 Task: Add filter "High" in priority.
Action: Mouse moved to (883, 240)
Screenshot: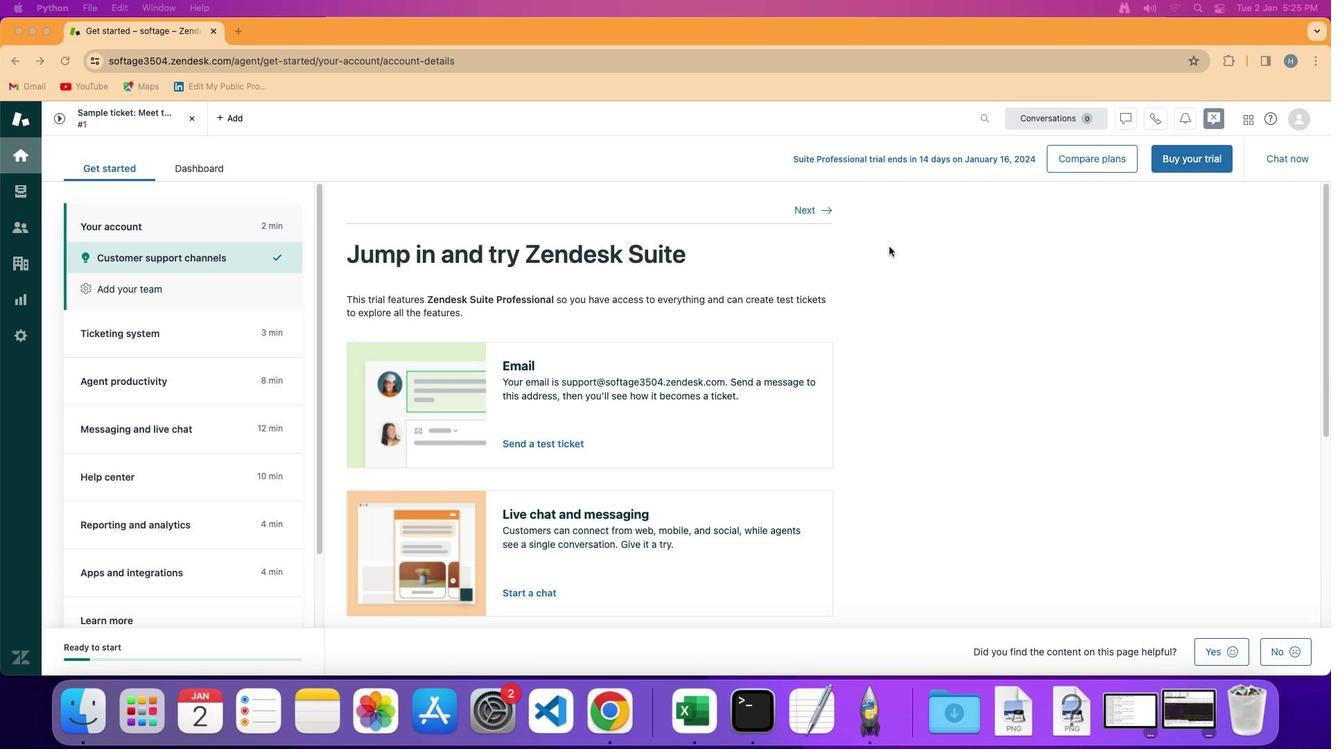 
Action: Mouse pressed left at (883, 240)
Screenshot: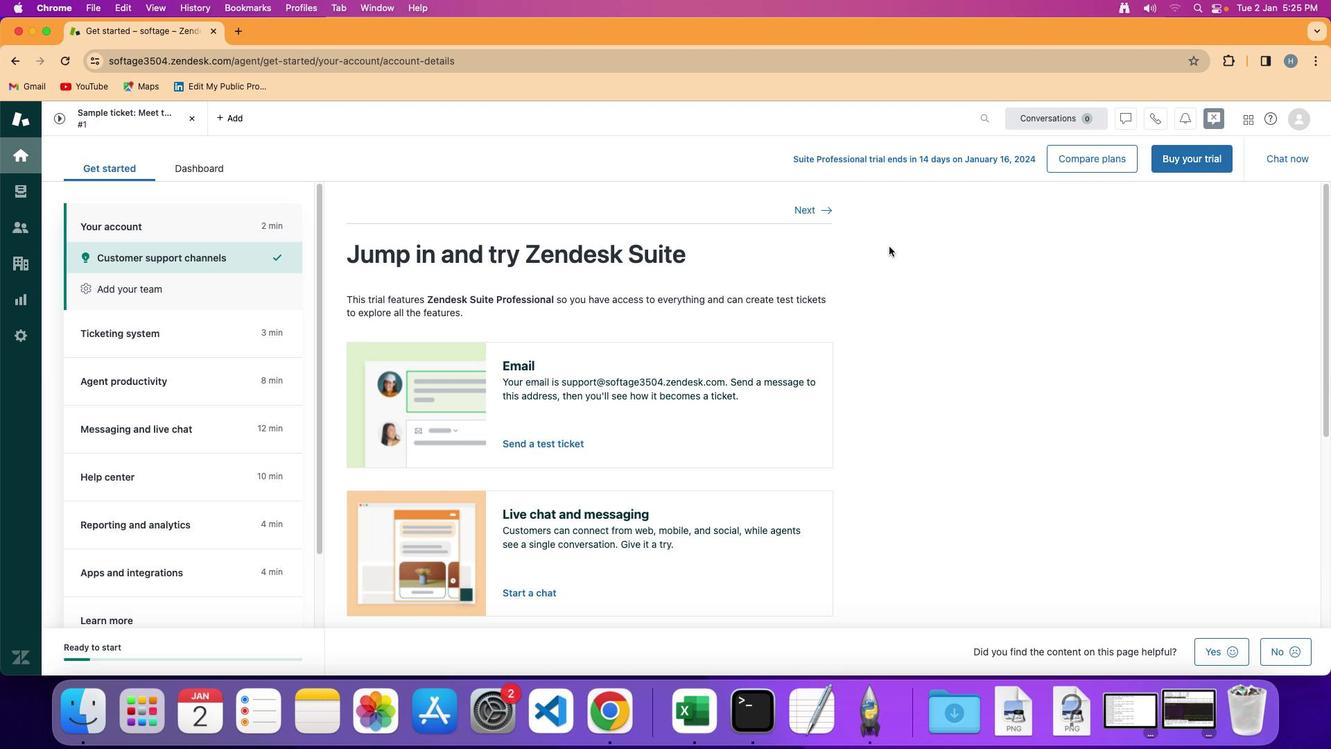 
Action: Mouse moved to (16, 185)
Screenshot: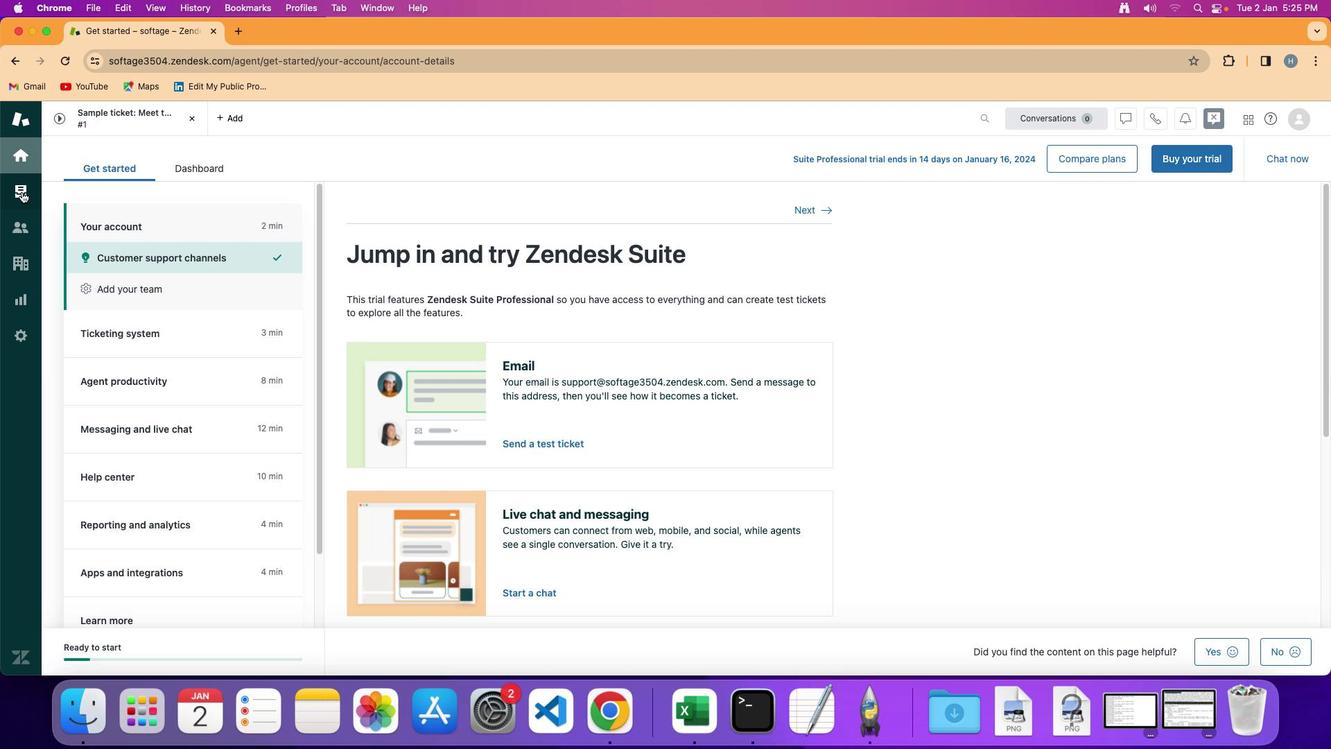 
Action: Mouse pressed left at (16, 185)
Screenshot: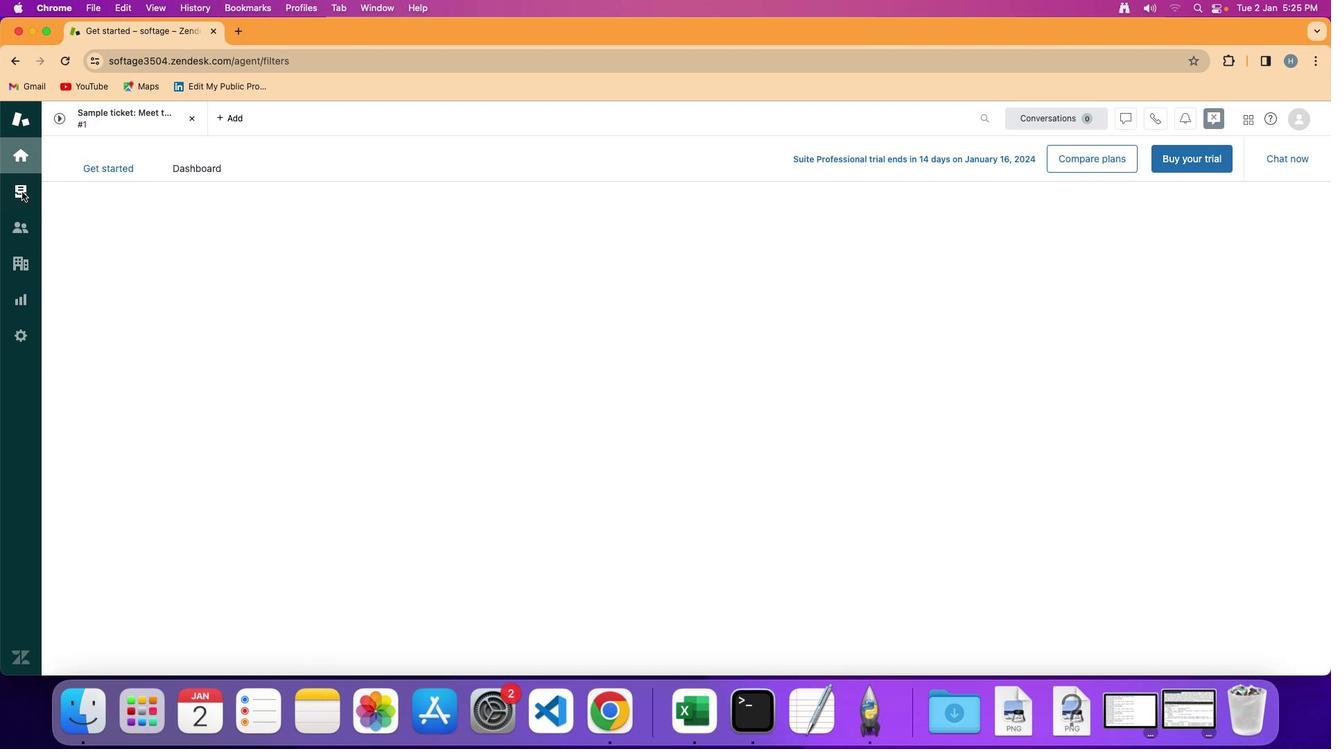 
Action: Mouse moved to (97, 267)
Screenshot: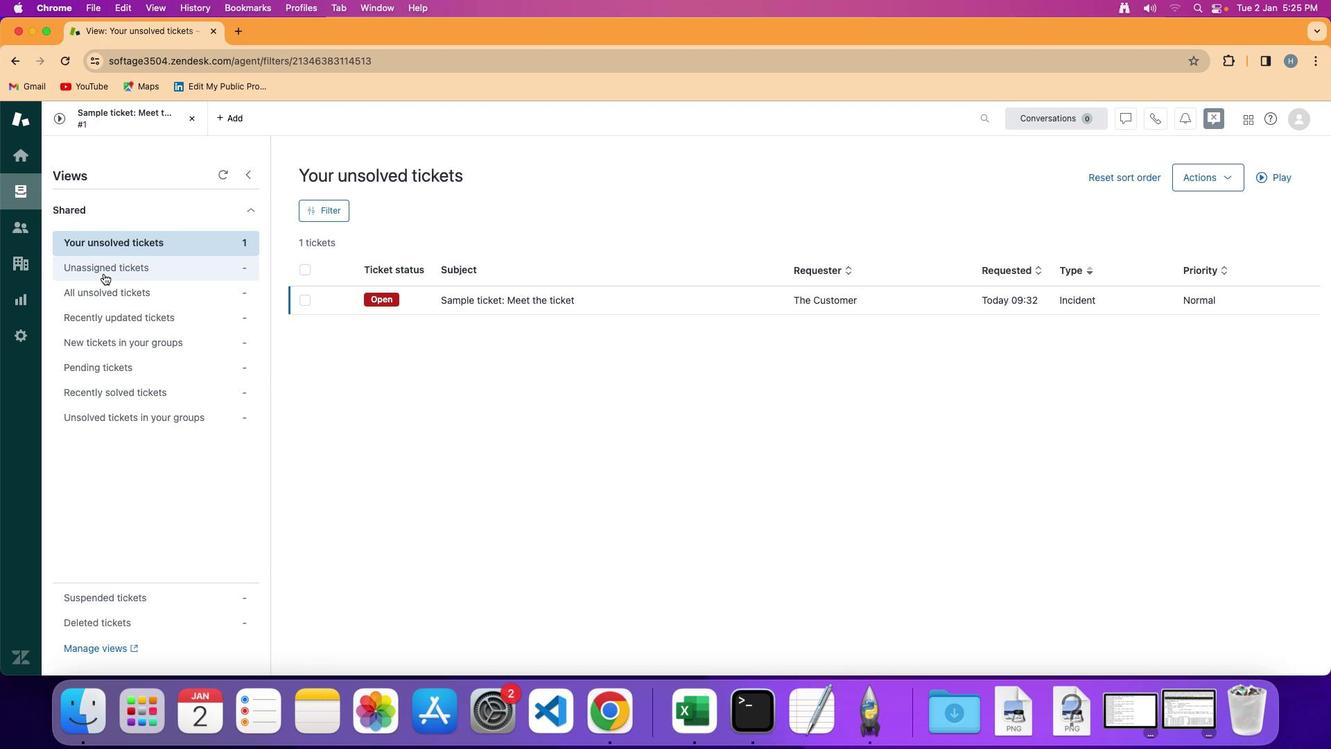 
Action: Mouse pressed left at (97, 267)
Screenshot: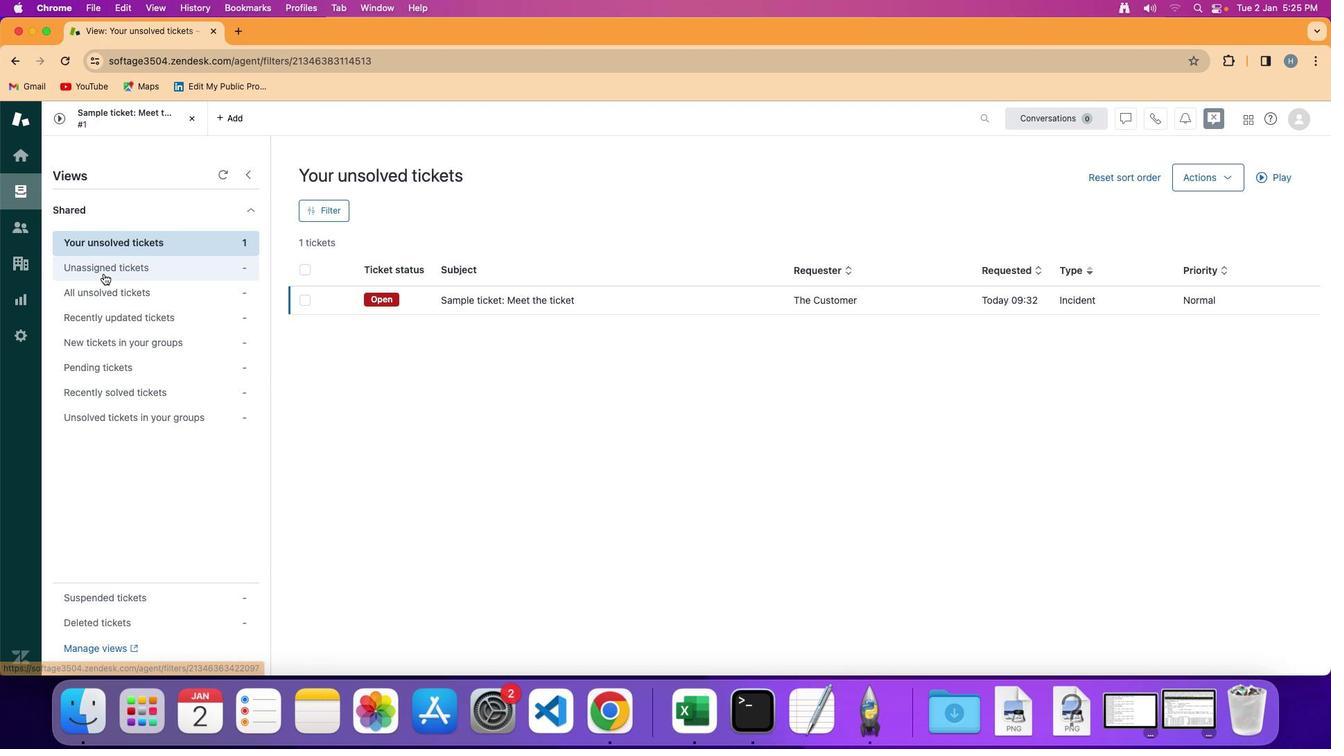 
Action: Mouse moved to (321, 207)
Screenshot: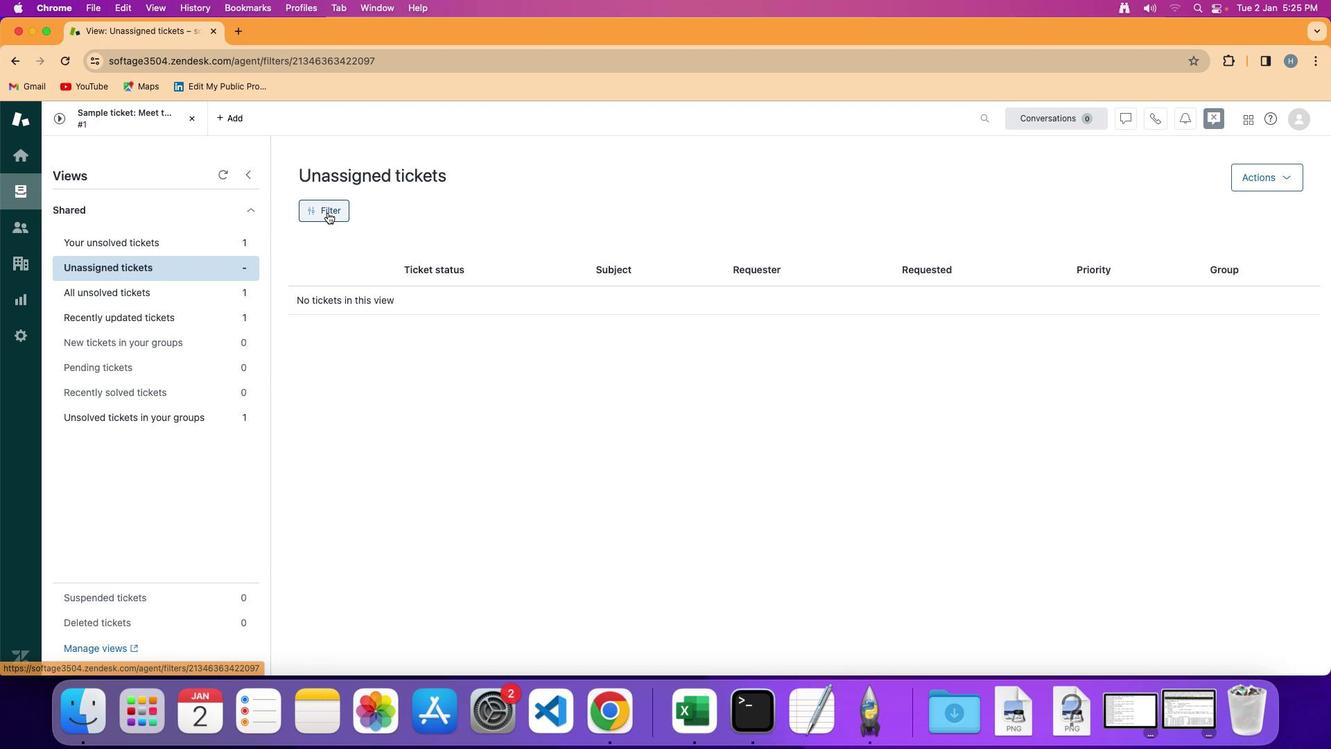 
Action: Mouse pressed left at (321, 207)
Screenshot: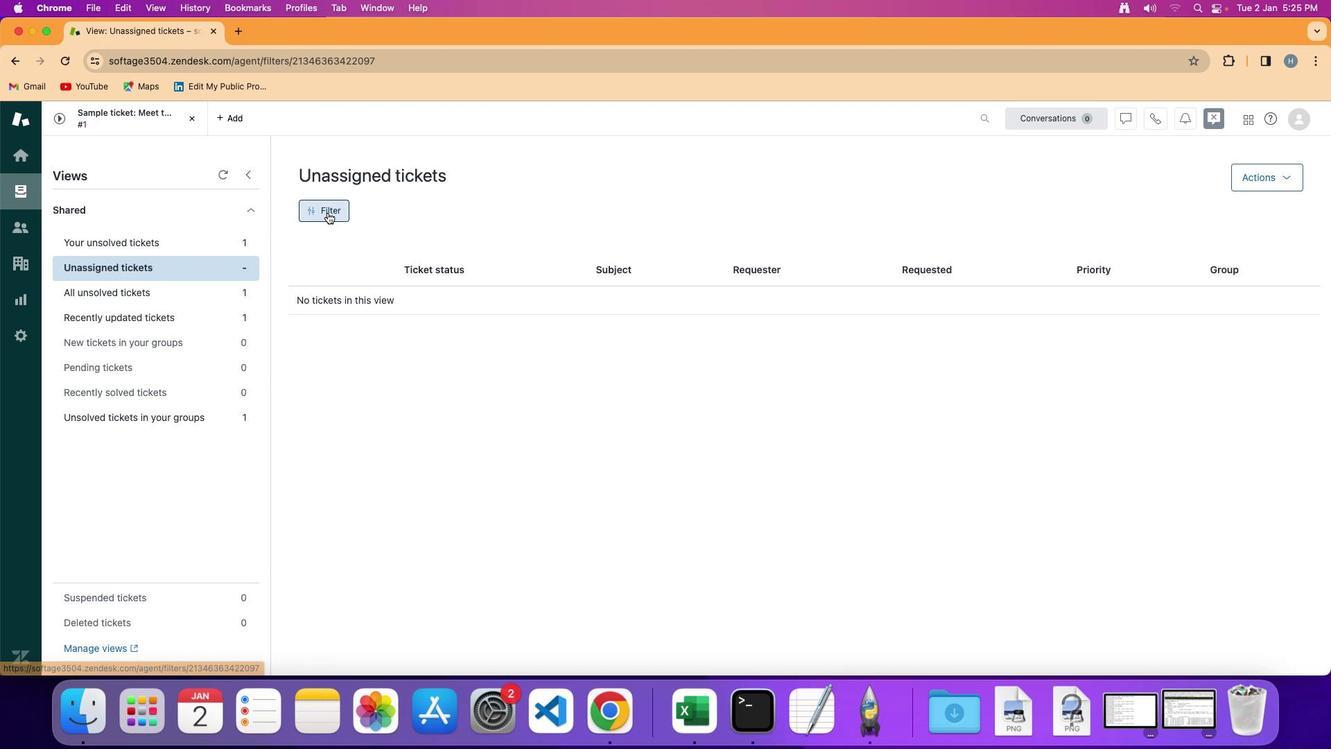 
Action: Mouse moved to (1130, 453)
Screenshot: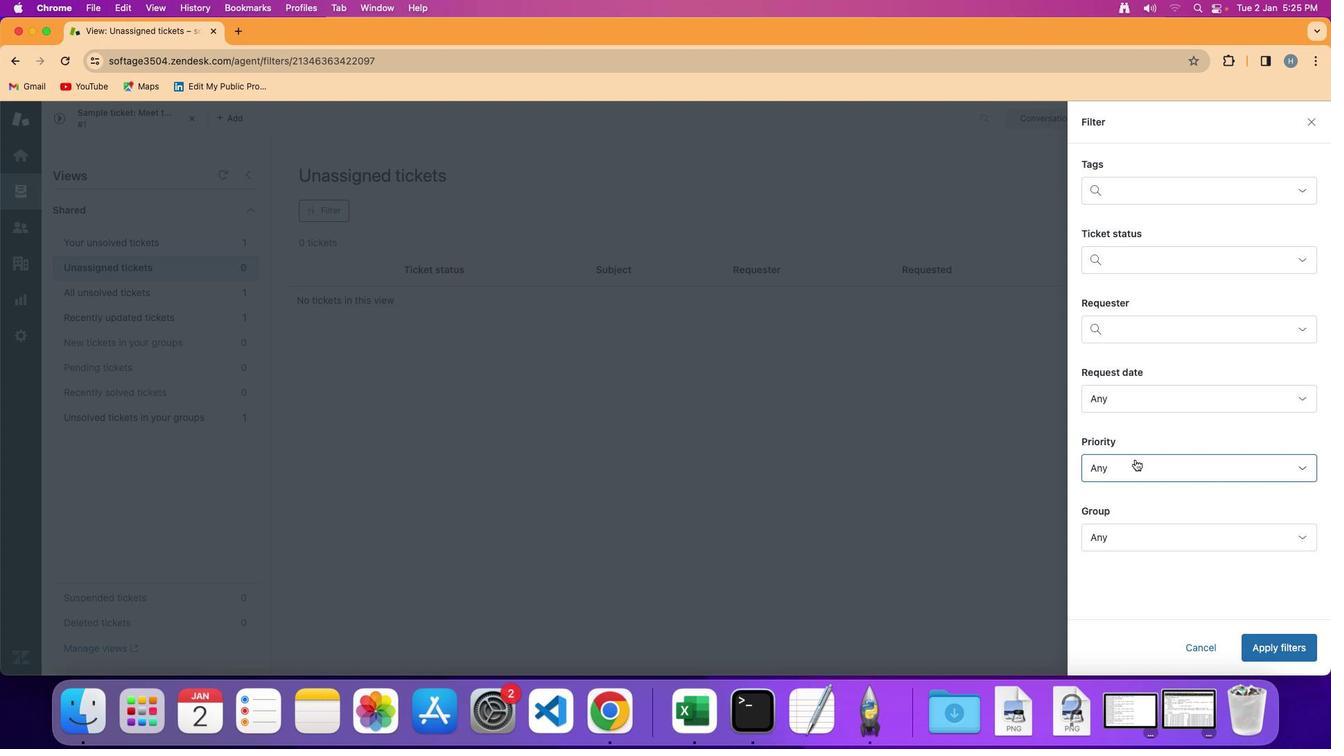 
Action: Mouse pressed left at (1130, 453)
Screenshot: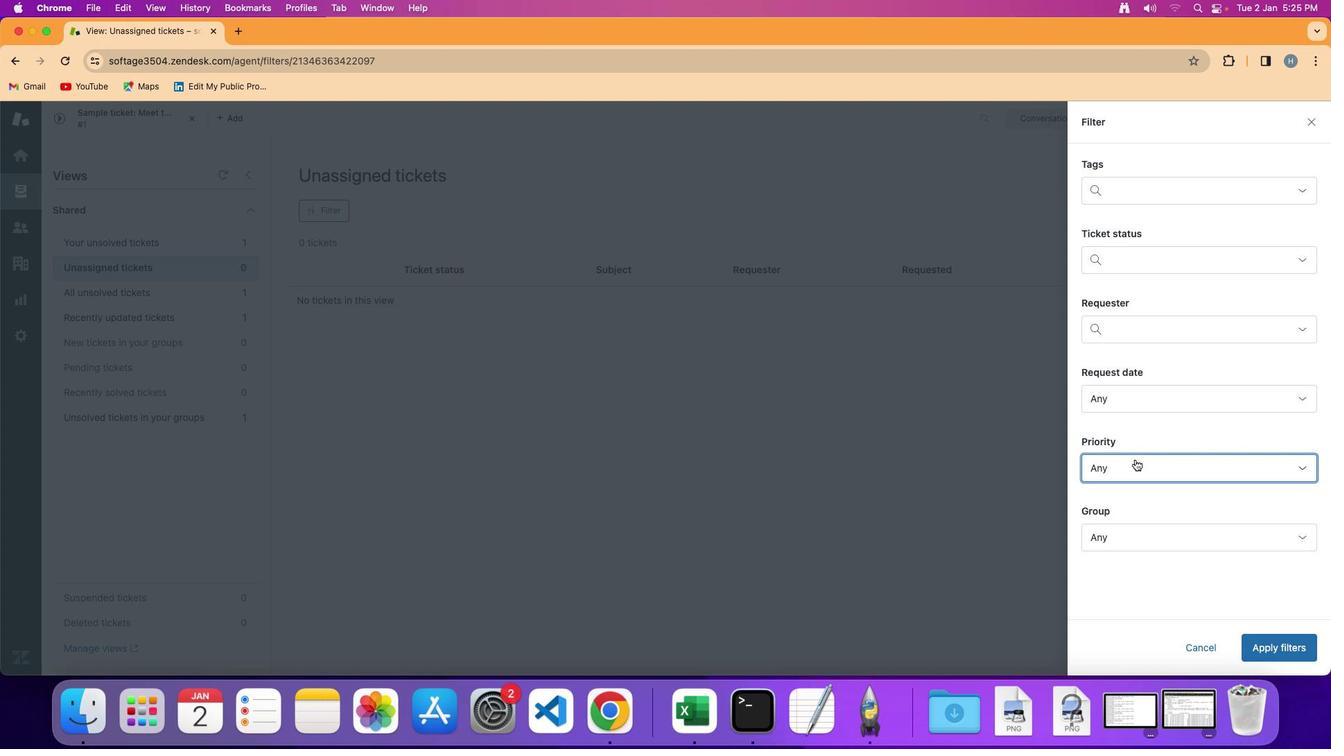 
Action: Mouse moved to (1153, 405)
Screenshot: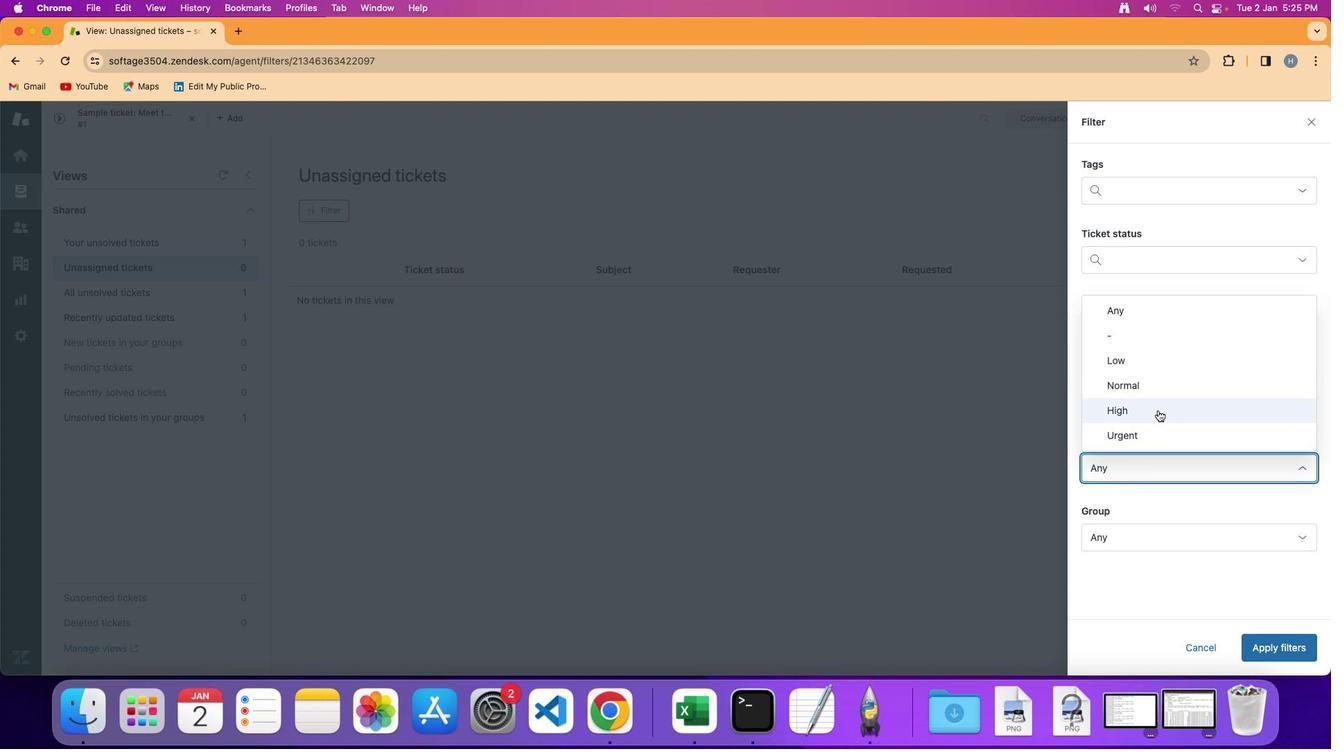 
Action: Mouse pressed left at (1153, 405)
Screenshot: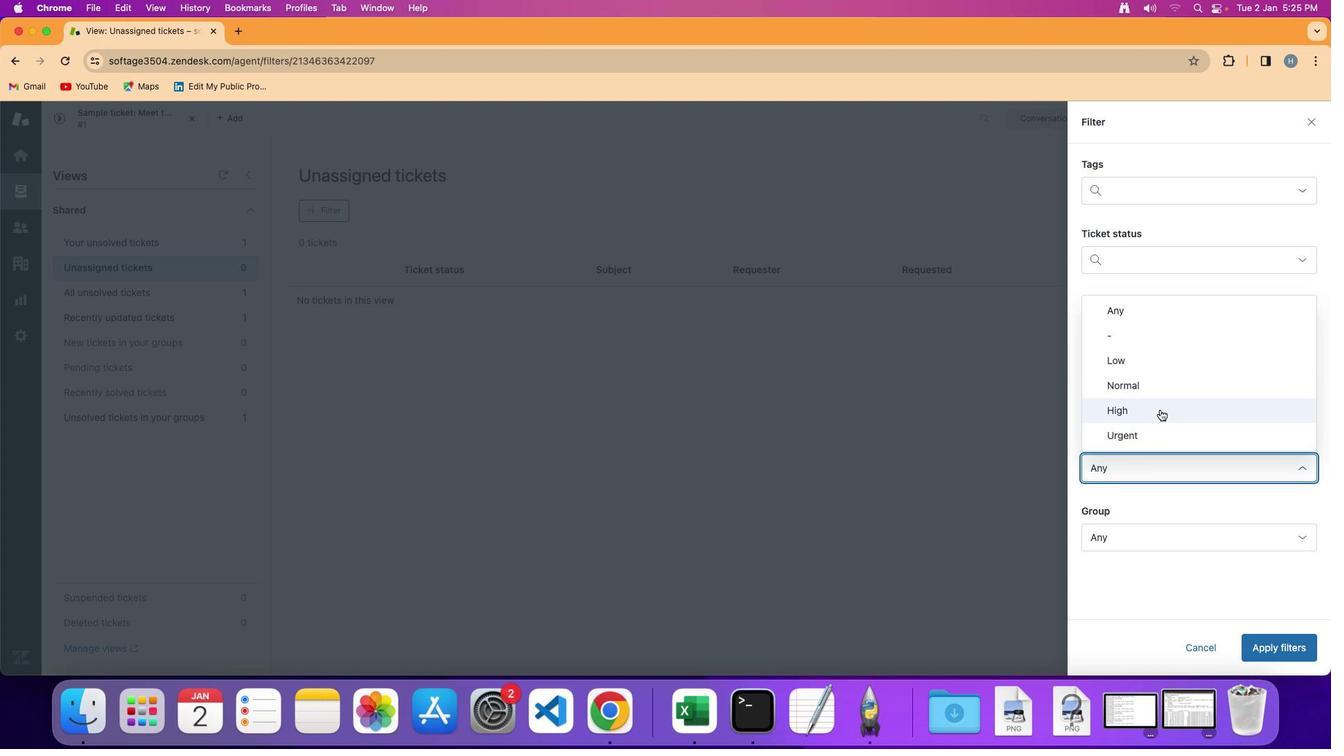 
Action: Mouse moved to (1259, 640)
Screenshot: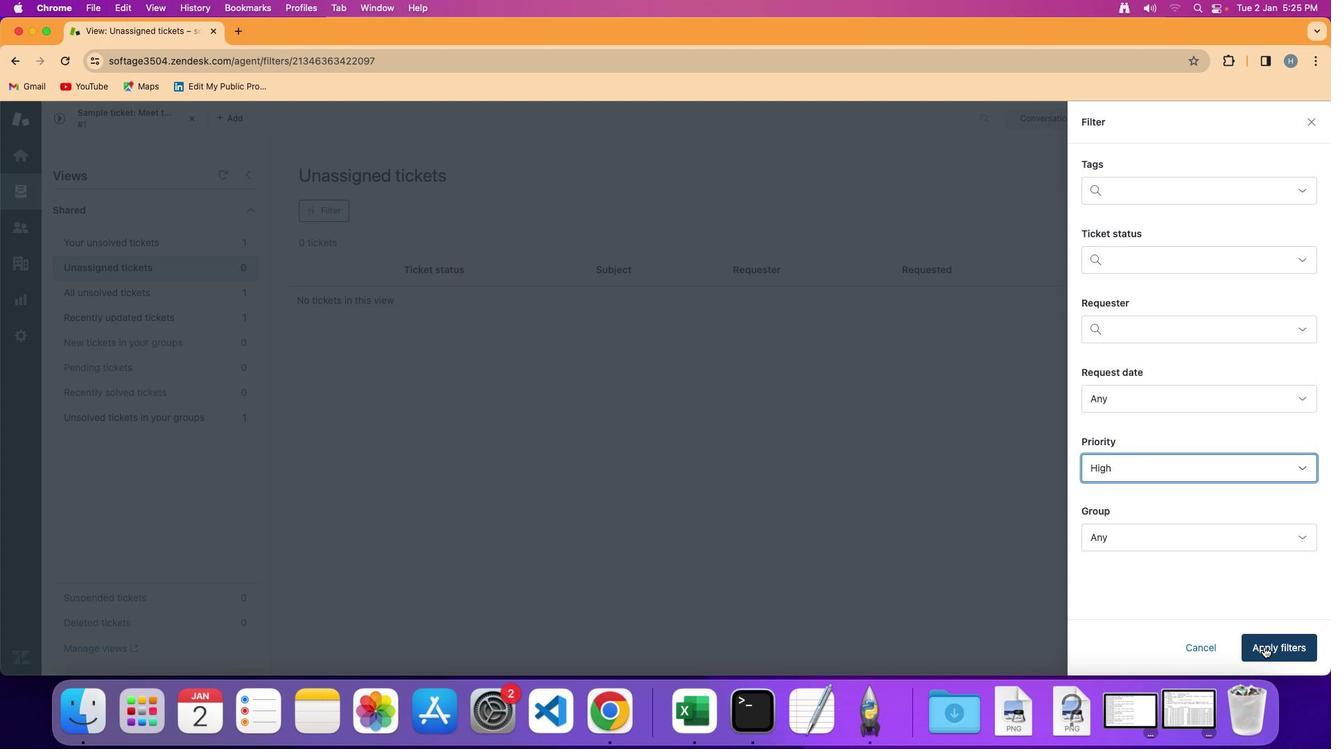 
Action: Mouse pressed left at (1259, 640)
Screenshot: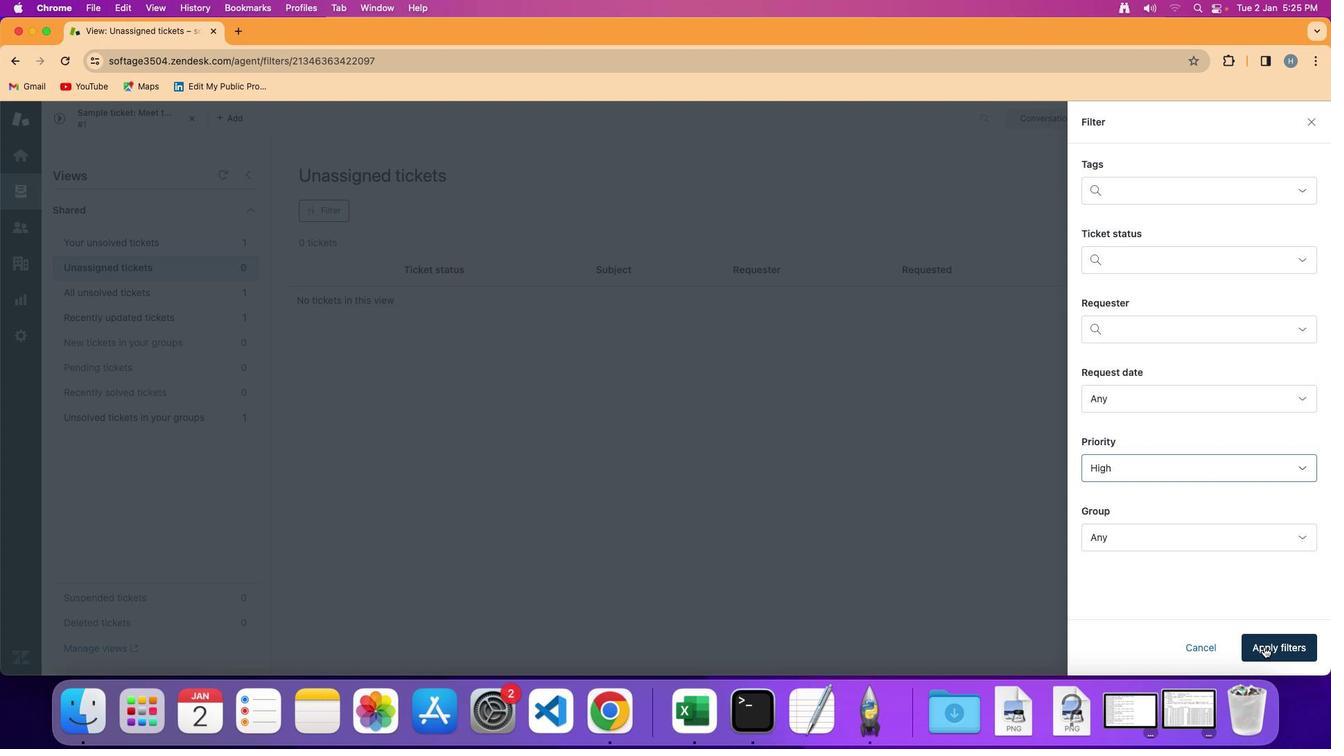 
Action: Mouse moved to (898, 423)
Screenshot: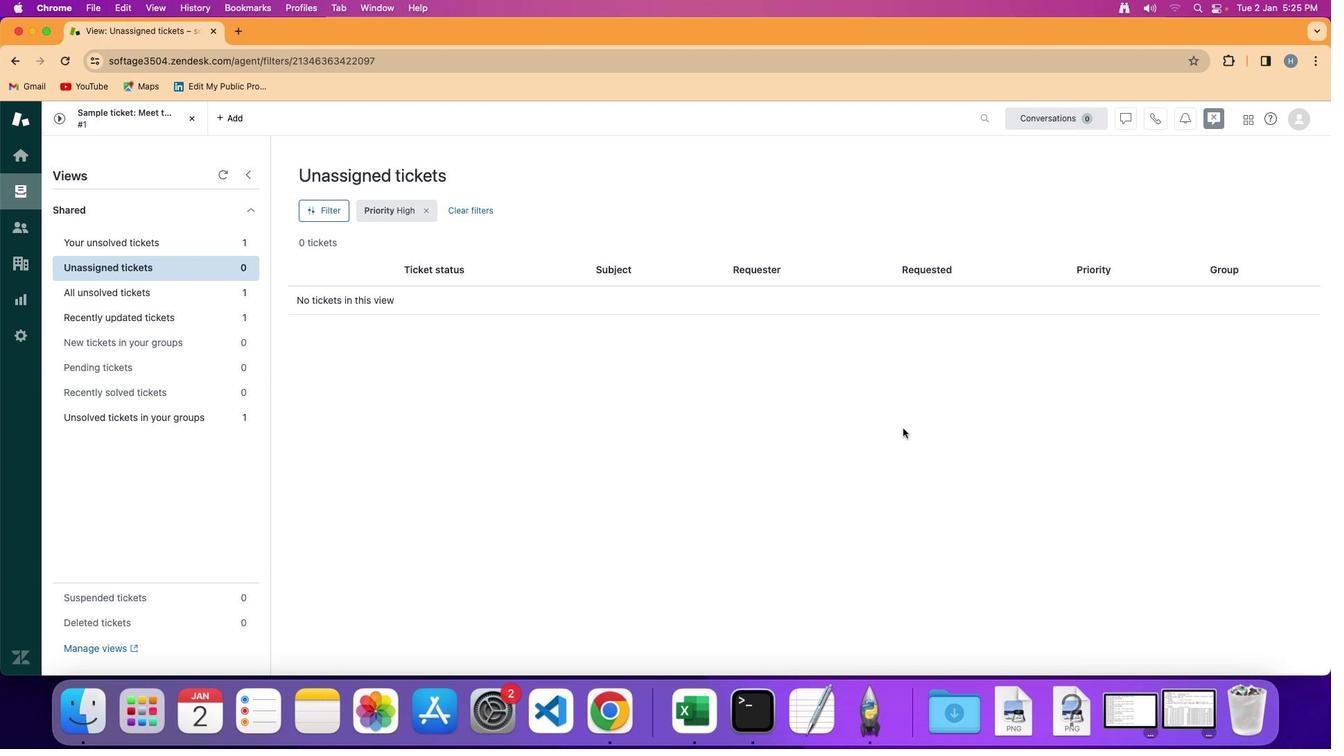 
